 Task: In update from your network choose email frequency weekly.
Action: Mouse moved to (873, 77)
Screenshot: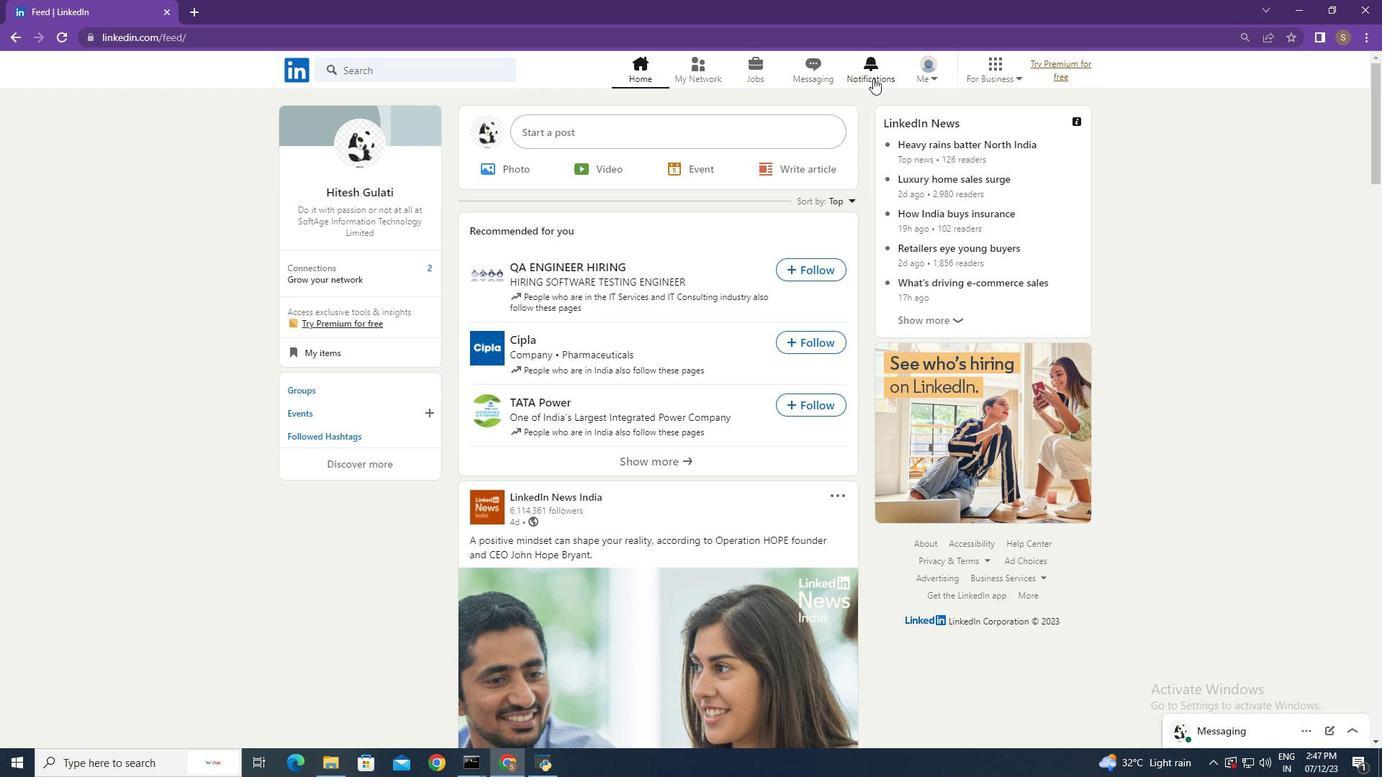 
Action: Mouse pressed left at (873, 77)
Screenshot: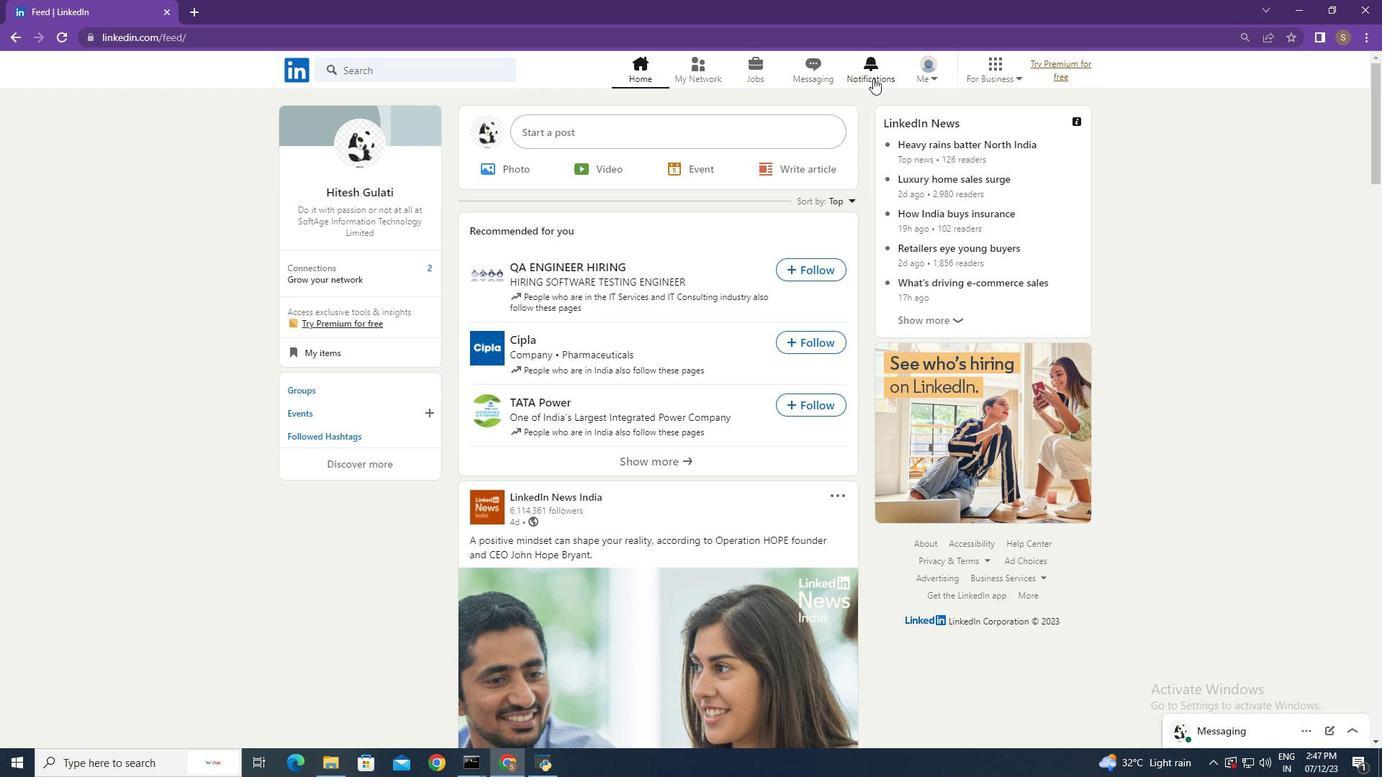 
Action: Mouse moved to (327, 164)
Screenshot: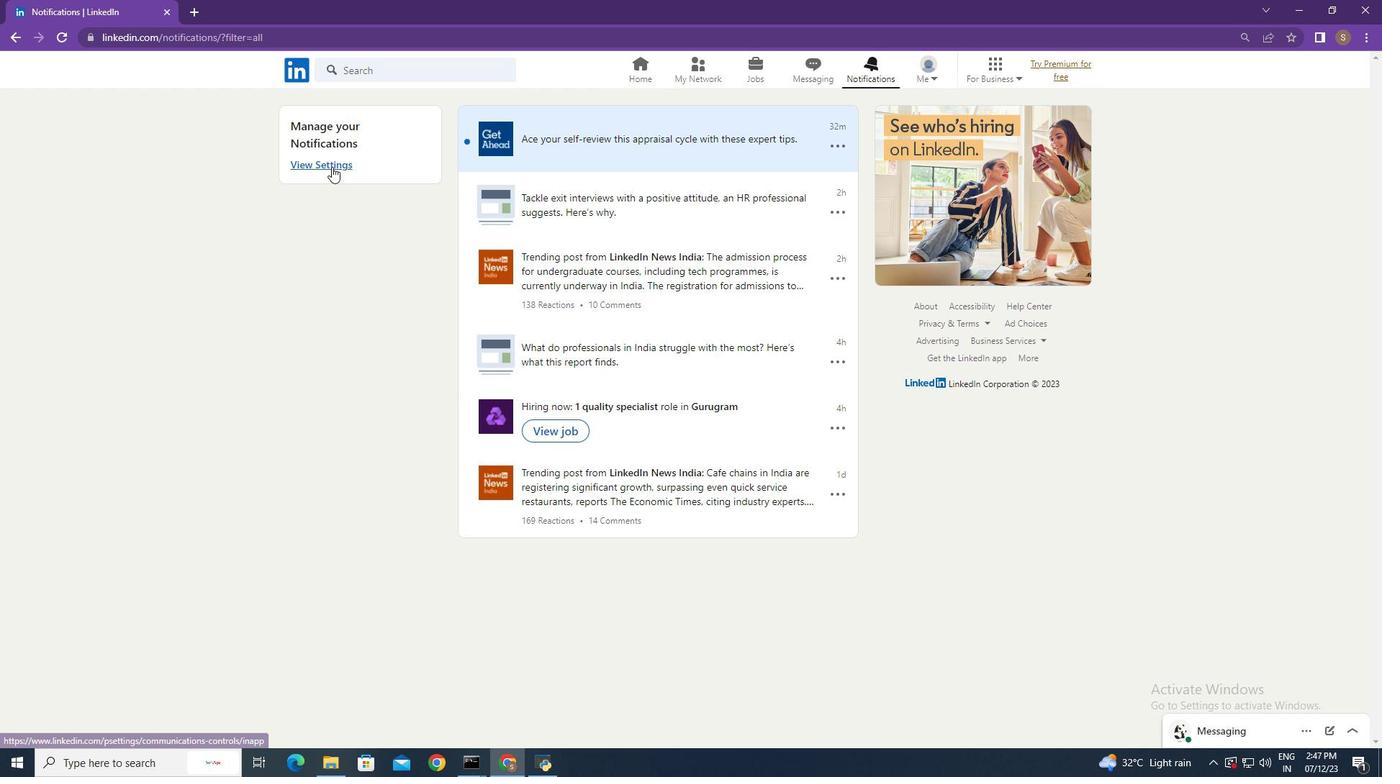 
Action: Mouse pressed left at (327, 164)
Screenshot: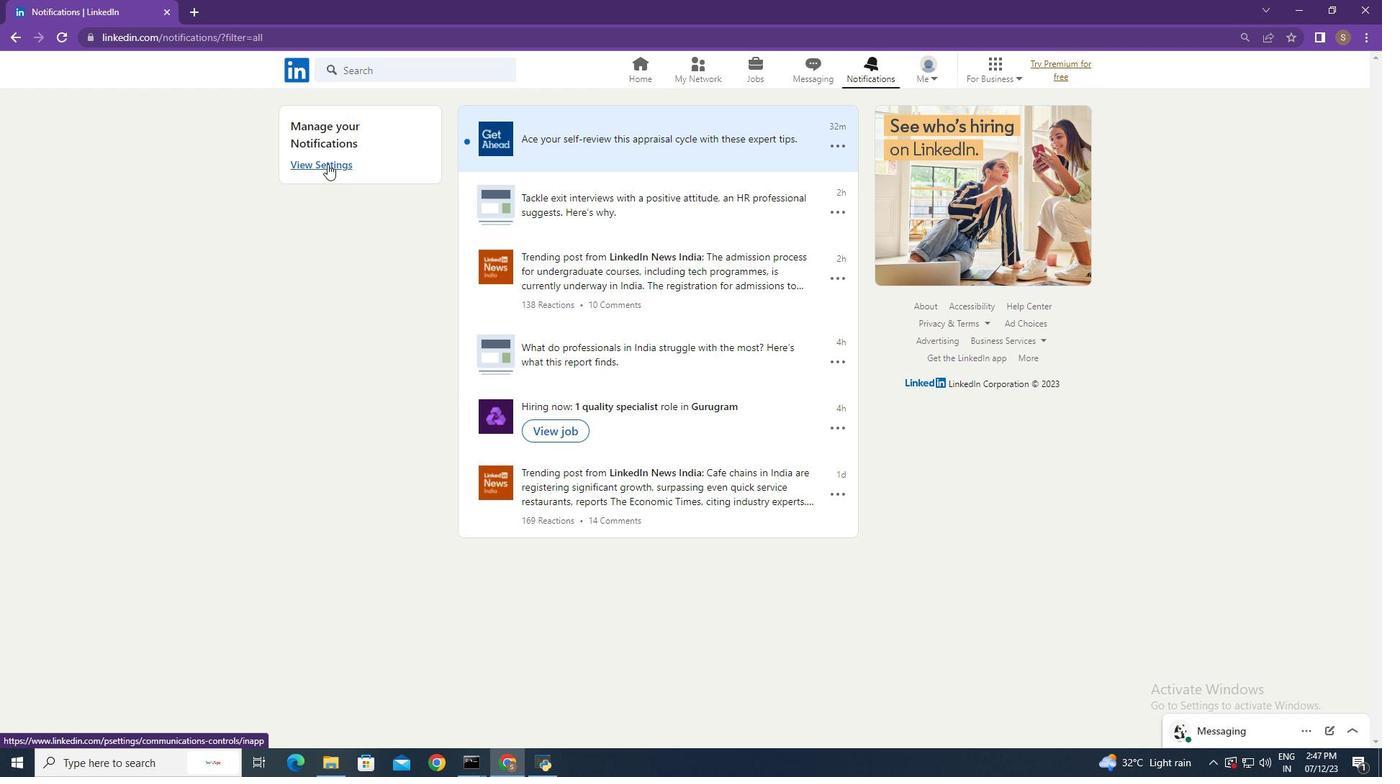 
Action: Mouse moved to (827, 293)
Screenshot: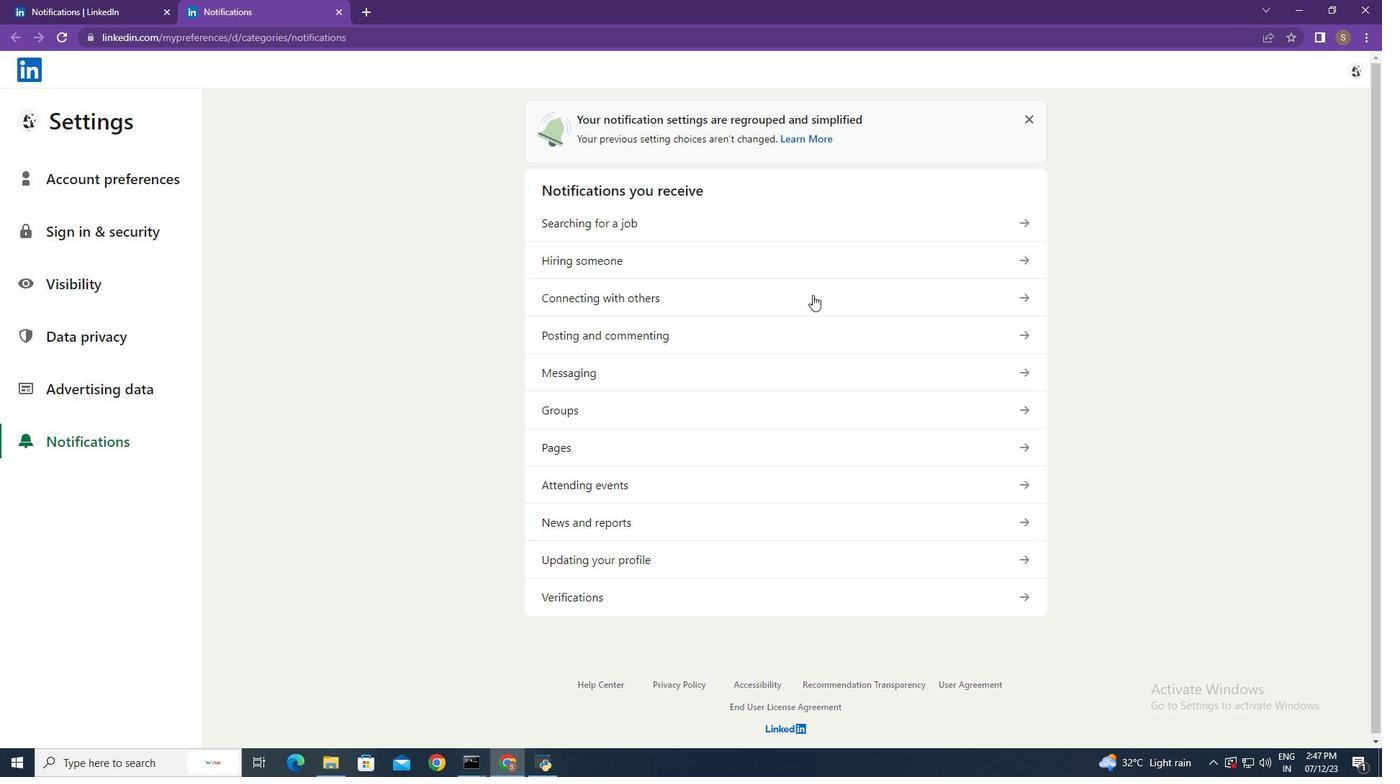 
Action: Mouse pressed left at (827, 293)
Screenshot: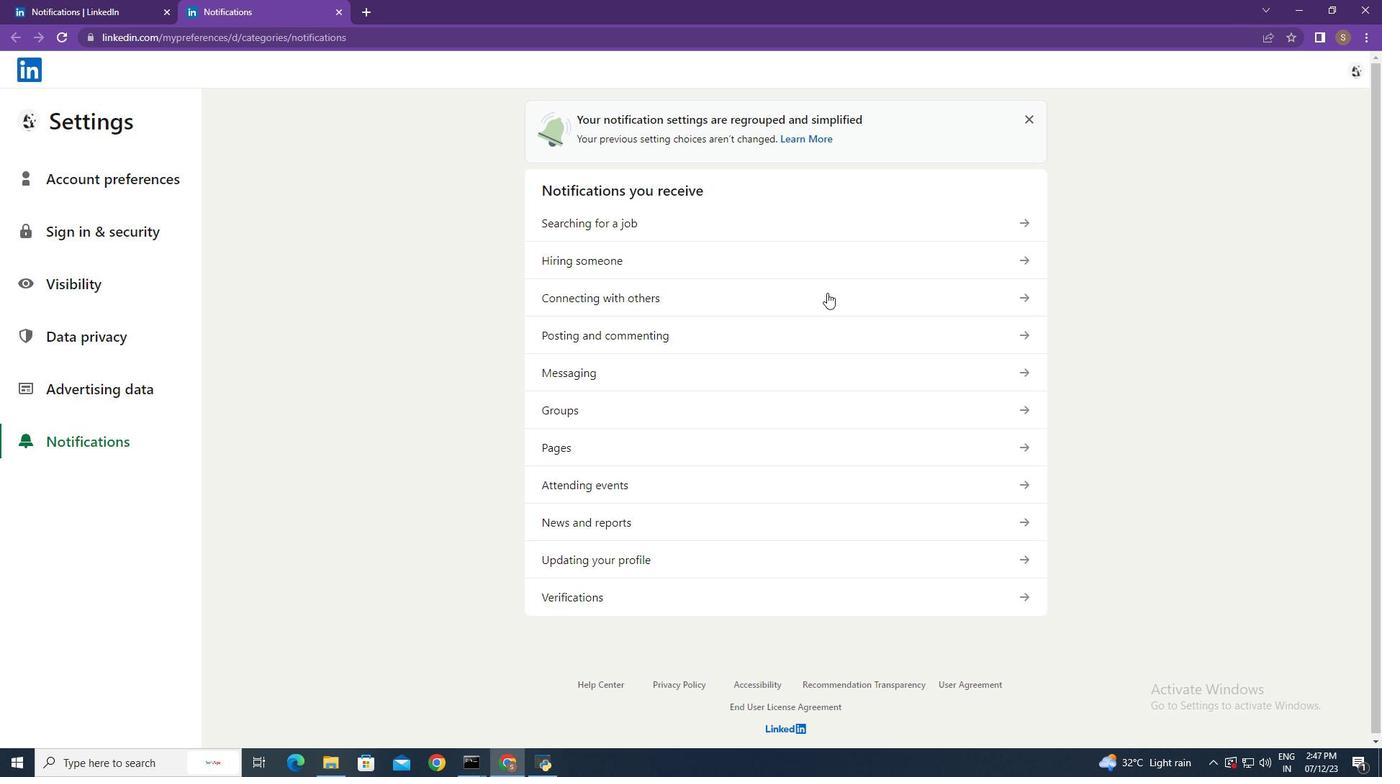 
Action: Mouse moved to (962, 264)
Screenshot: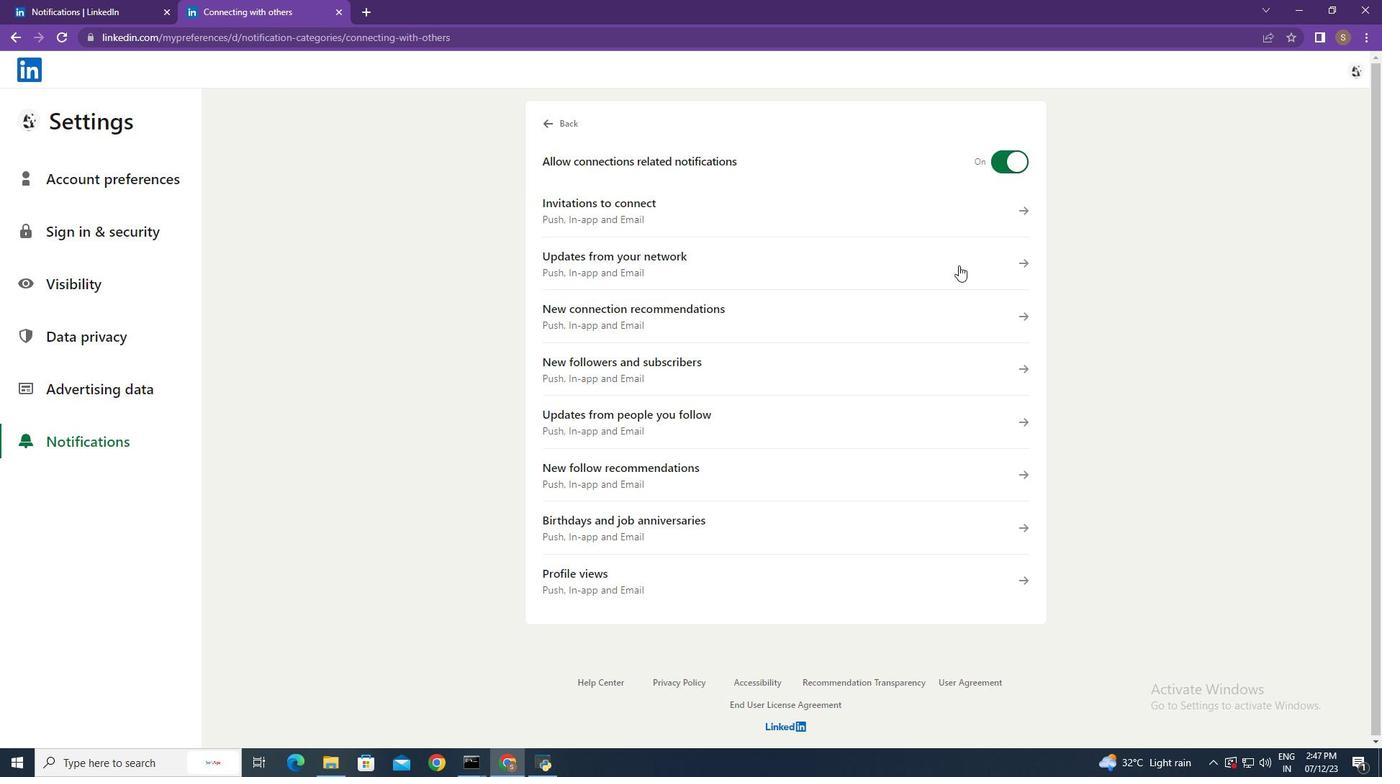 
Action: Mouse pressed left at (962, 264)
Screenshot: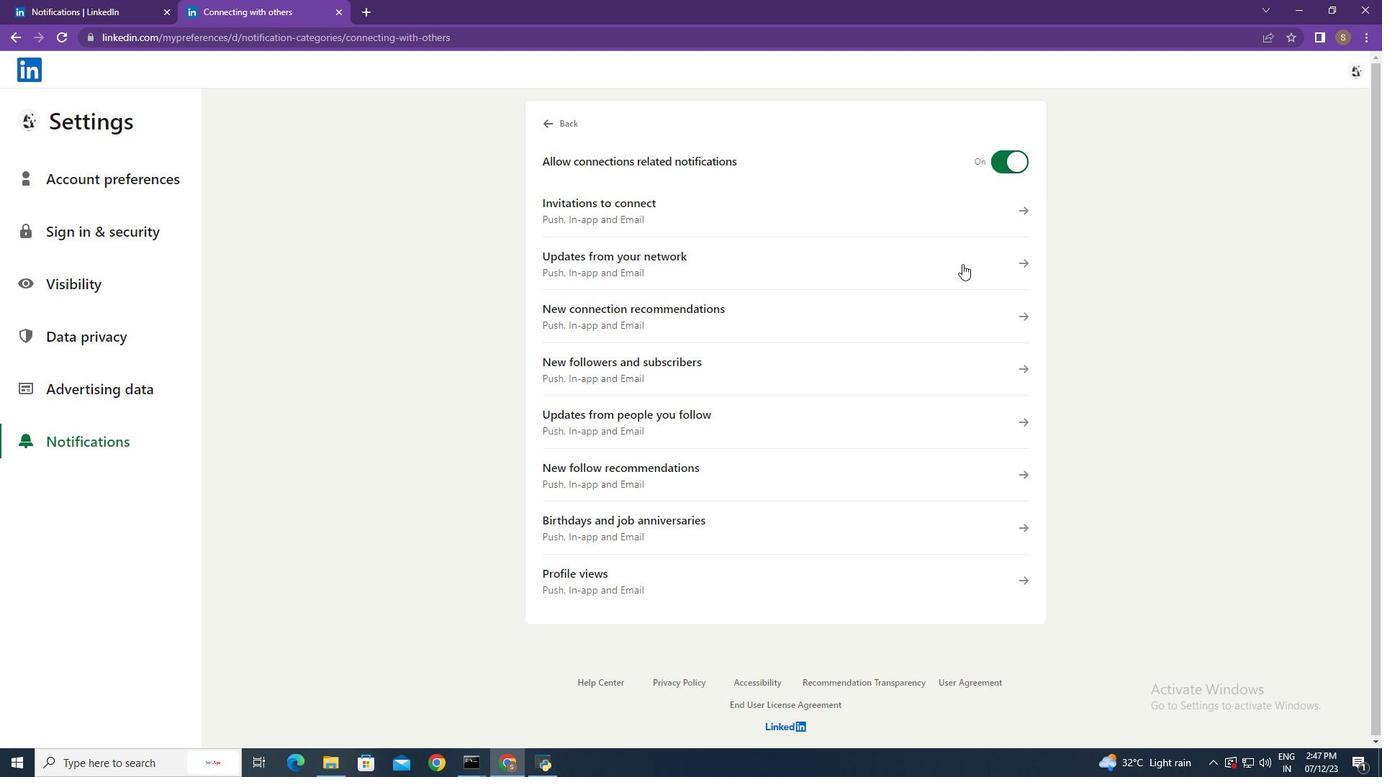 
Action: Mouse moved to (555, 488)
Screenshot: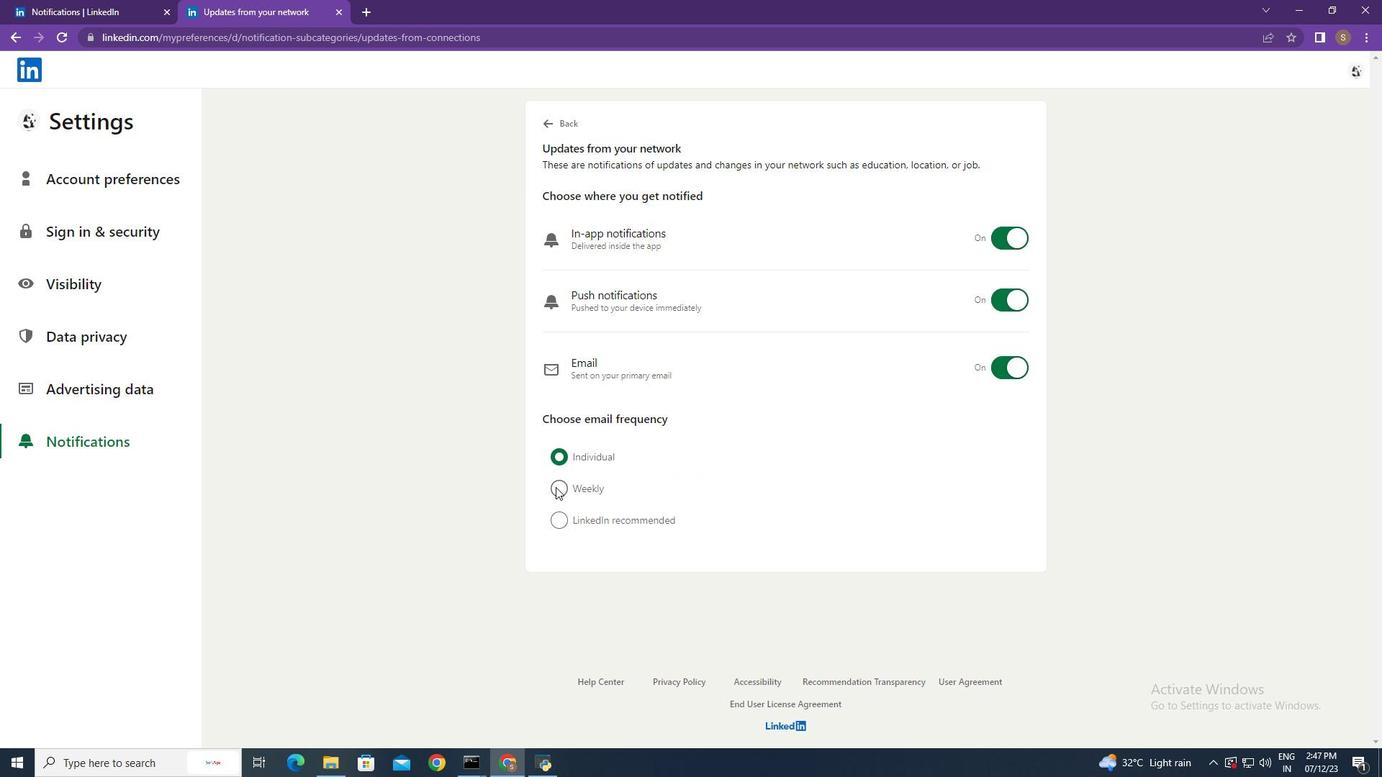 
Action: Mouse pressed left at (555, 488)
Screenshot: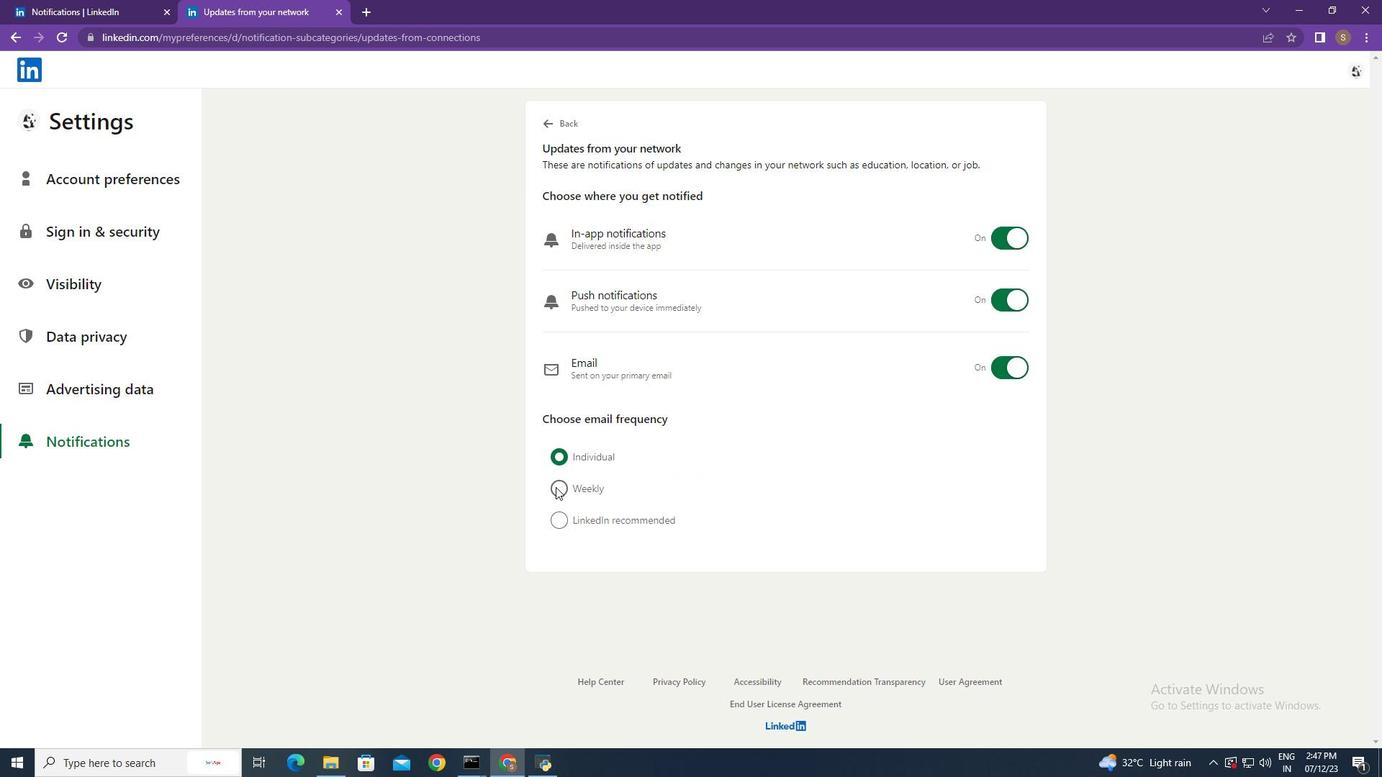 
Action: Mouse moved to (418, 373)
Screenshot: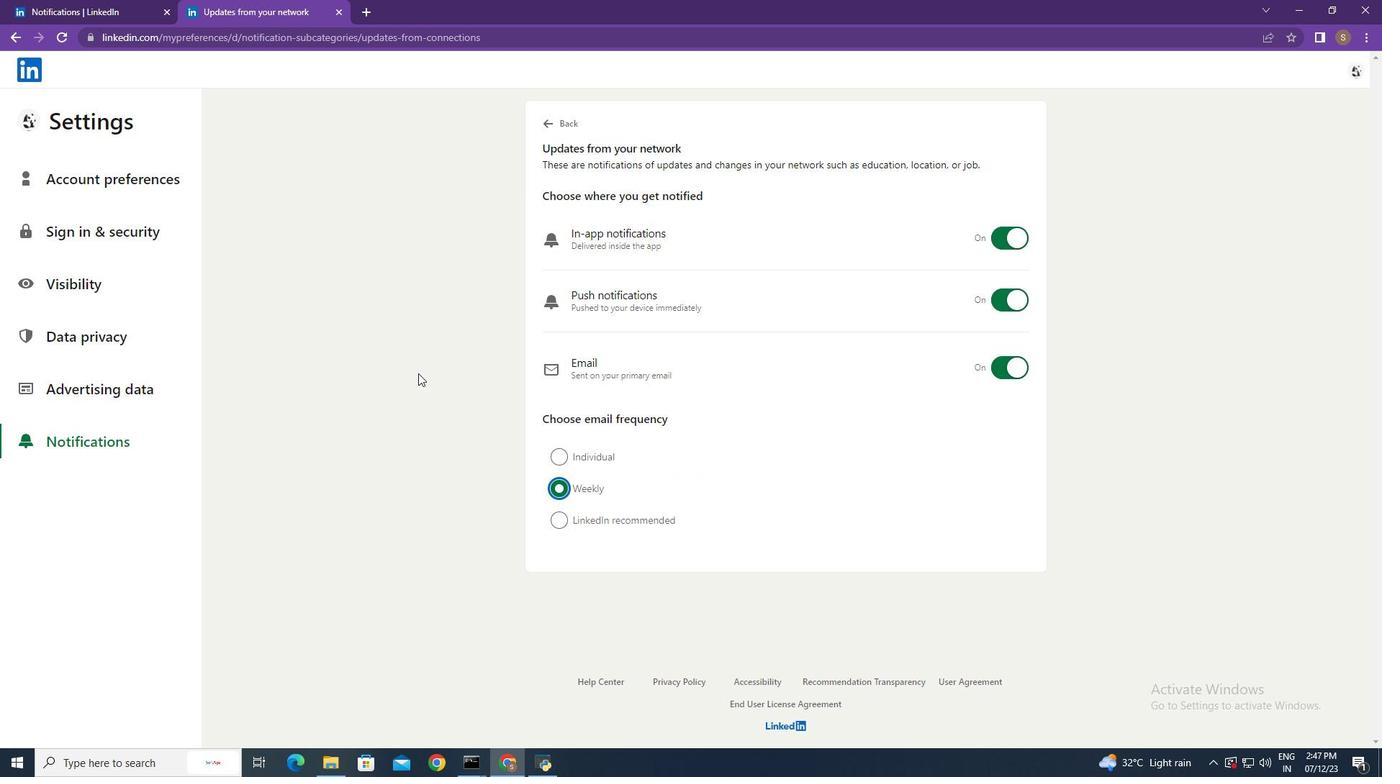 
